 Task: Create a due date automation trigger when advanced on, 2 hours after a card is due add fields without custom field "Resume" set to a date more than 1 days ago.
Action: Mouse moved to (1012, 79)
Screenshot: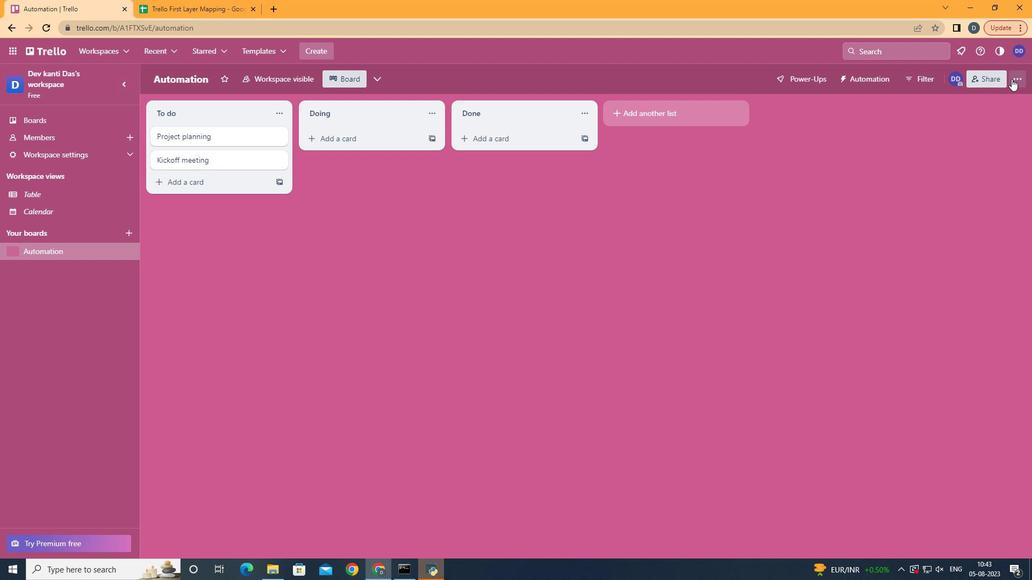 
Action: Mouse pressed left at (1012, 79)
Screenshot: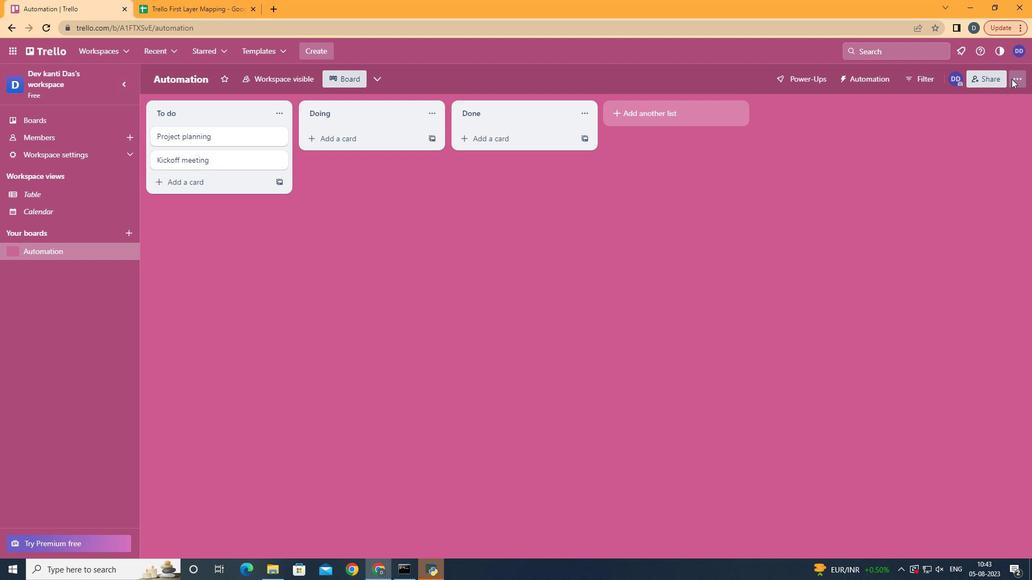 
Action: Mouse moved to (961, 233)
Screenshot: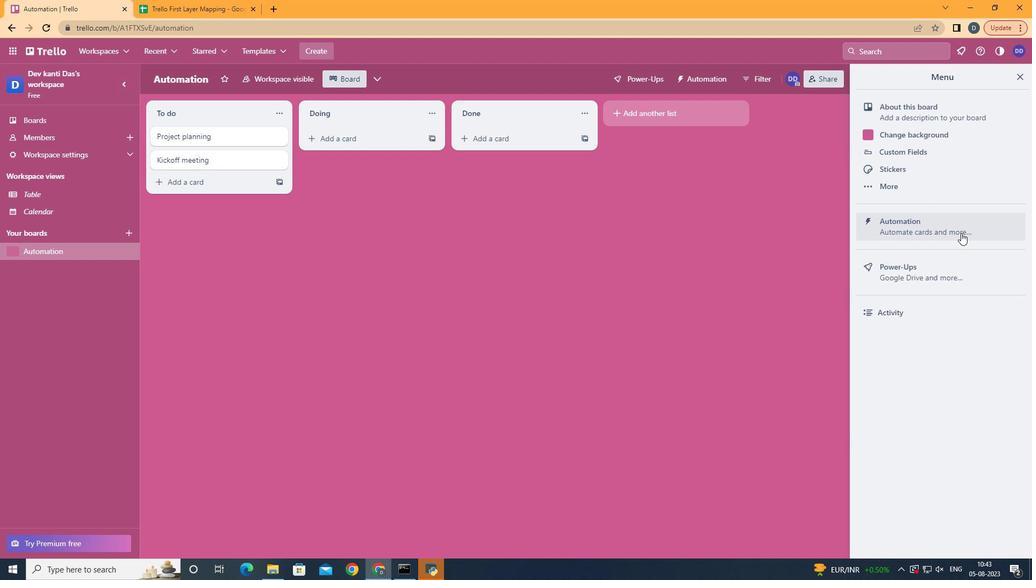 
Action: Mouse pressed left at (961, 233)
Screenshot: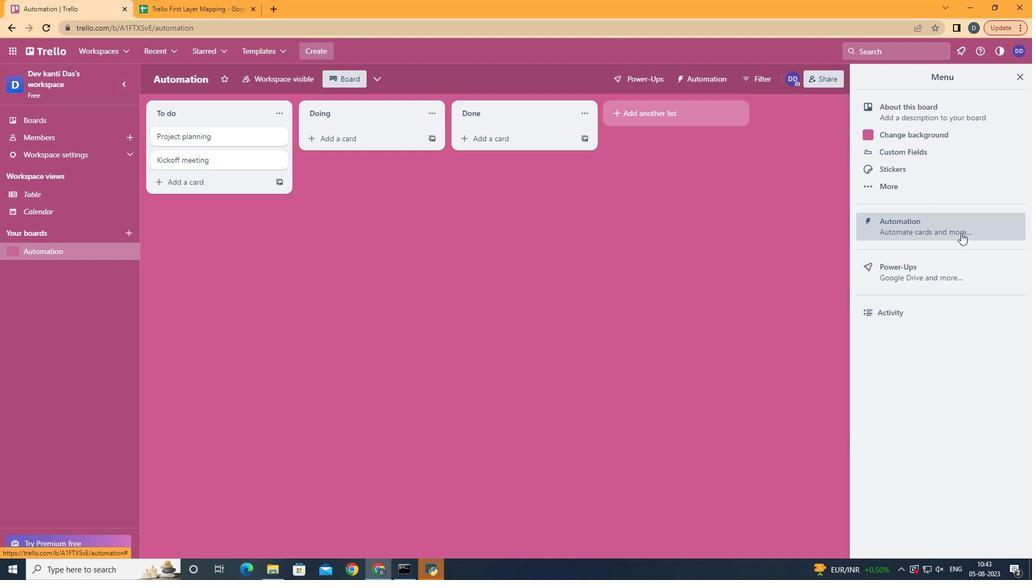 
Action: Mouse moved to (214, 218)
Screenshot: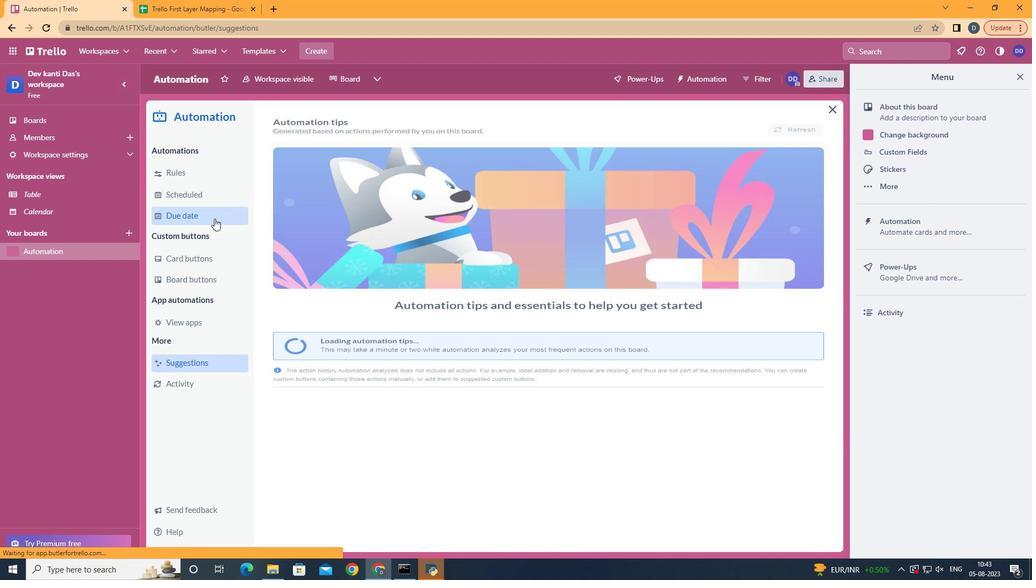 
Action: Mouse pressed left at (214, 218)
Screenshot: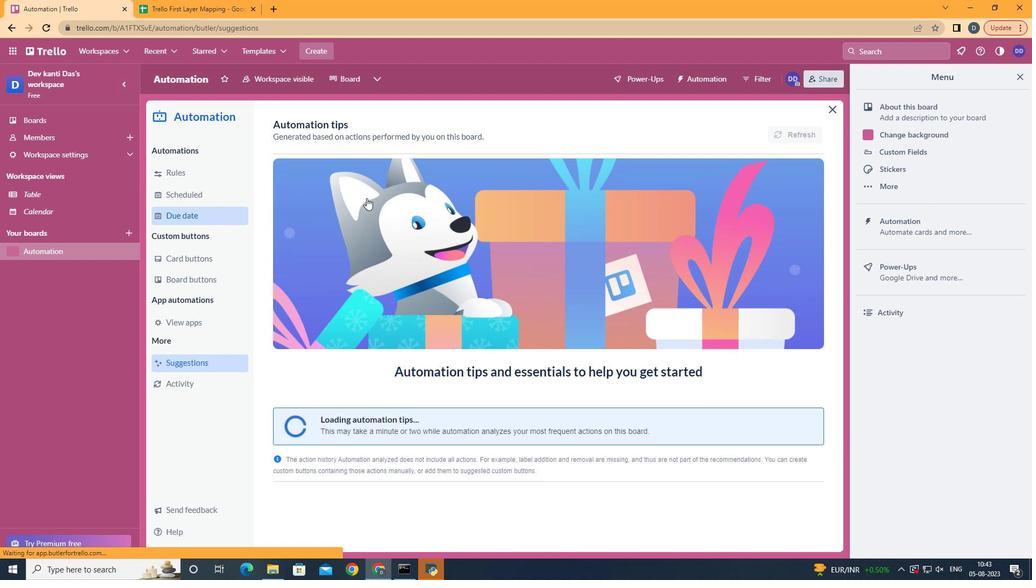 
Action: Mouse moved to (756, 126)
Screenshot: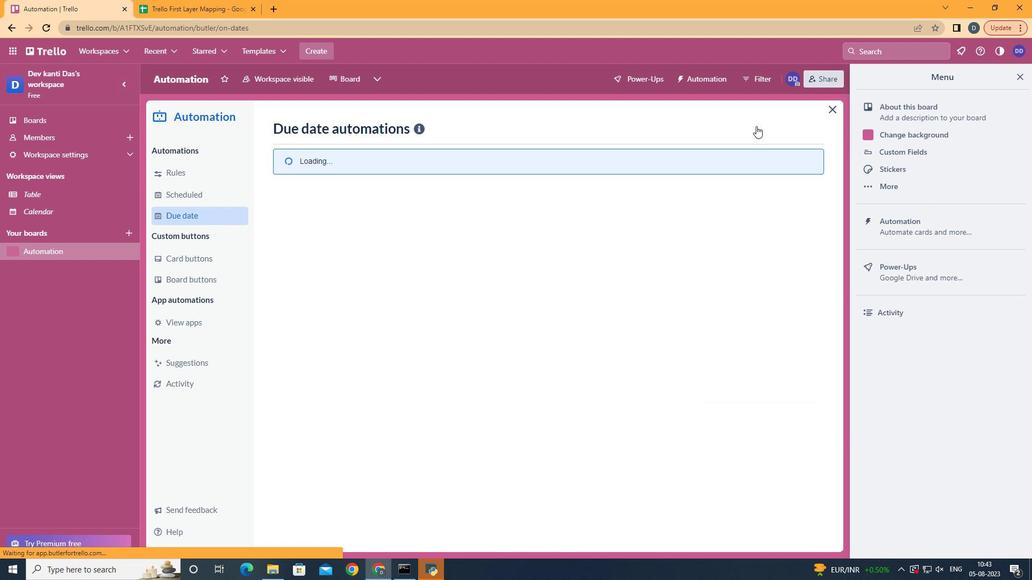 
Action: Mouse pressed left at (756, 126)
Screenshot: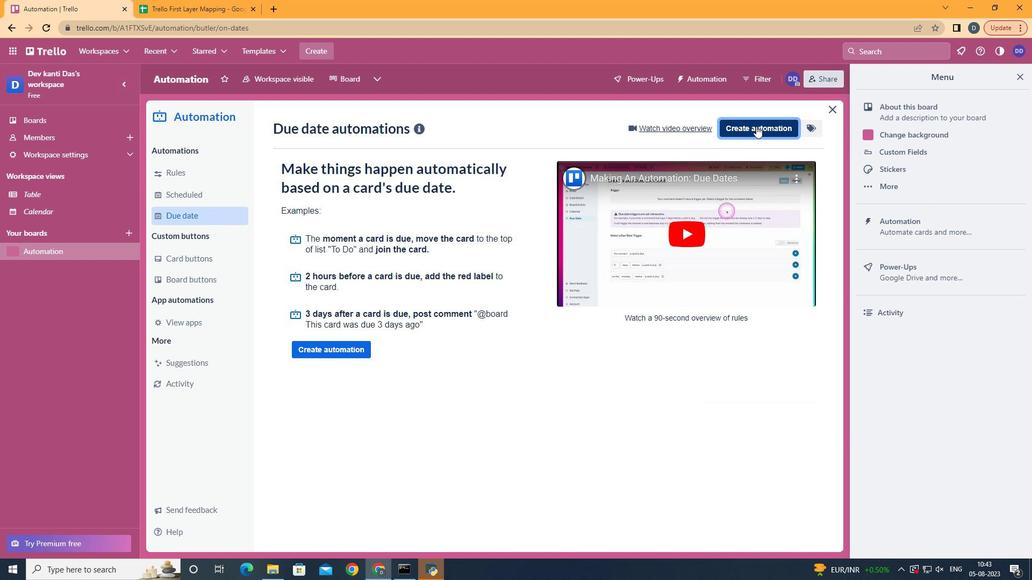 
Action: Mouse moved to (492, 230)
Screenshot: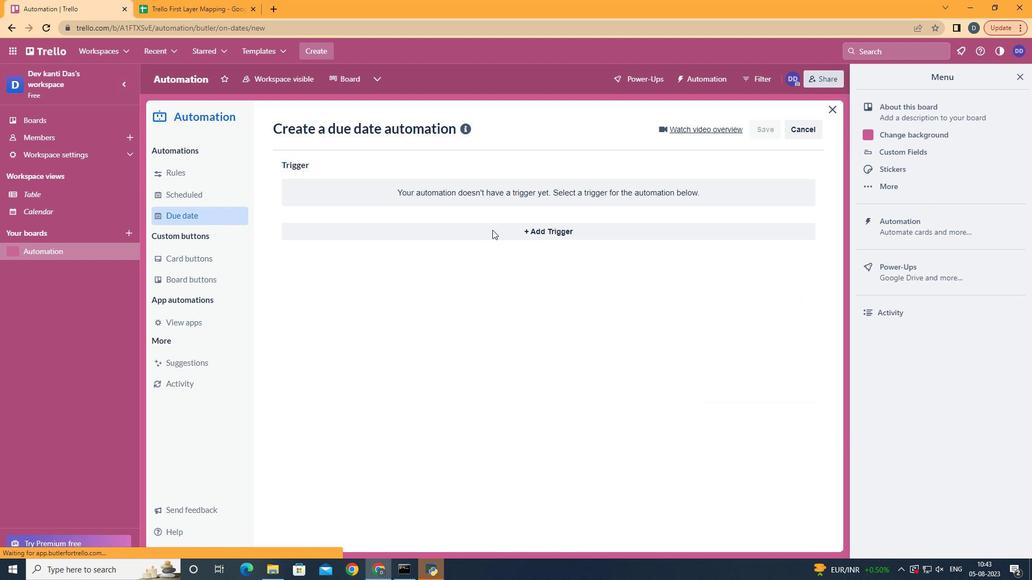 
Action: Mouse pressed left at (492, 230)
Screenshot: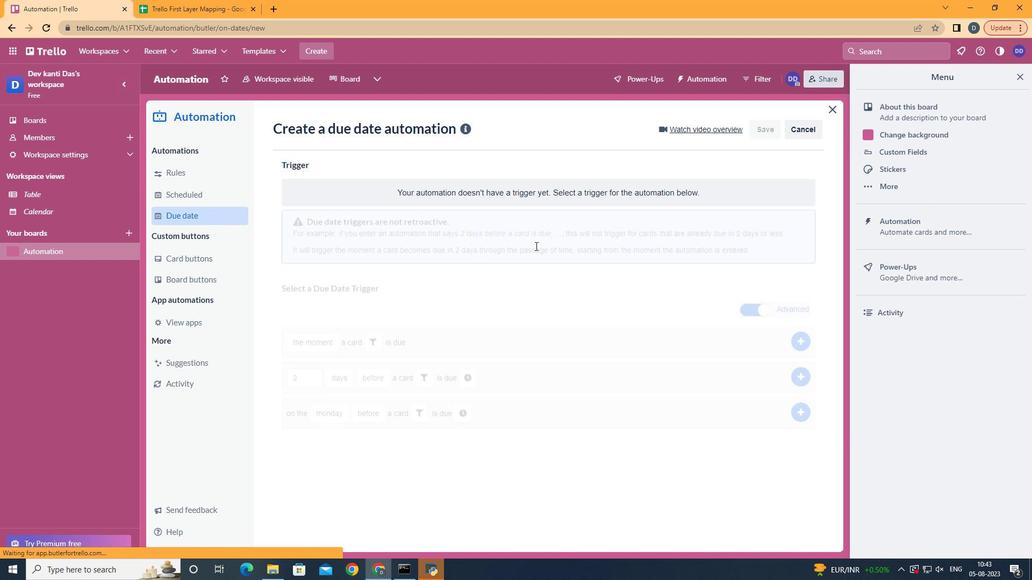 
Action: Mouse moved to (344, 462)
Screenshot: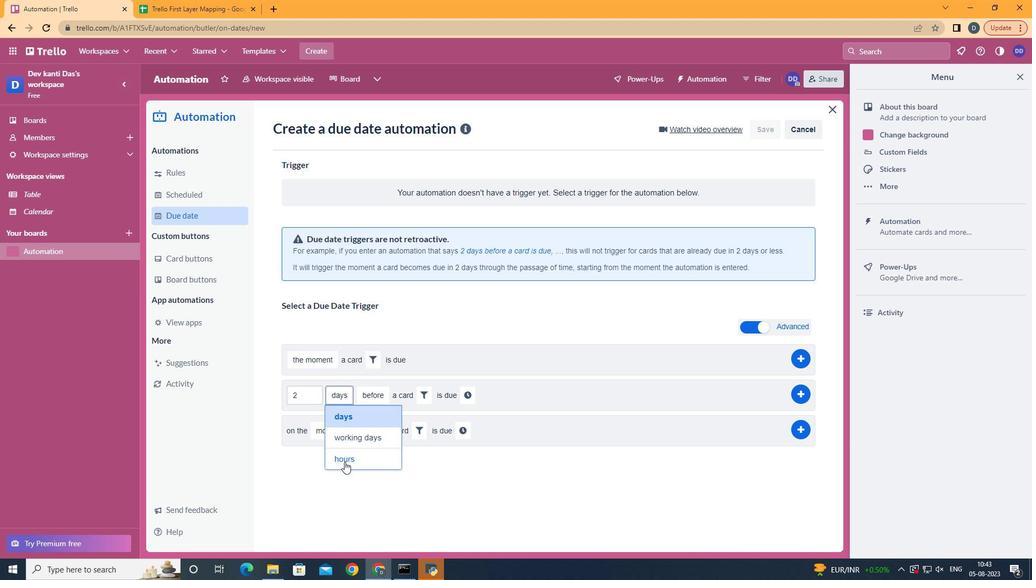 
Action: Mouse pressed left at (344, 462)
Screenshot: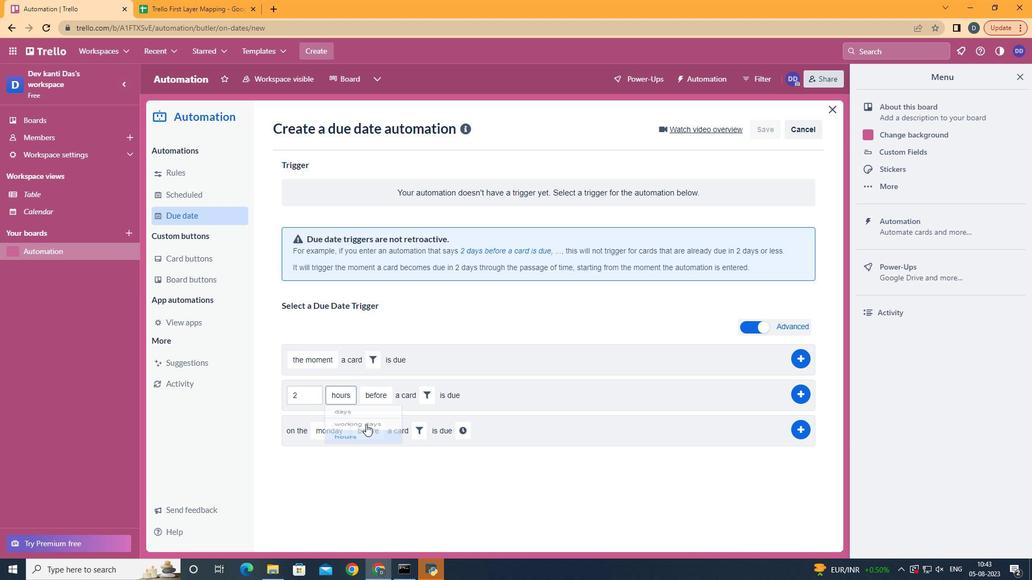 
Action: Mouse moved to (380, 444)
Screenshot: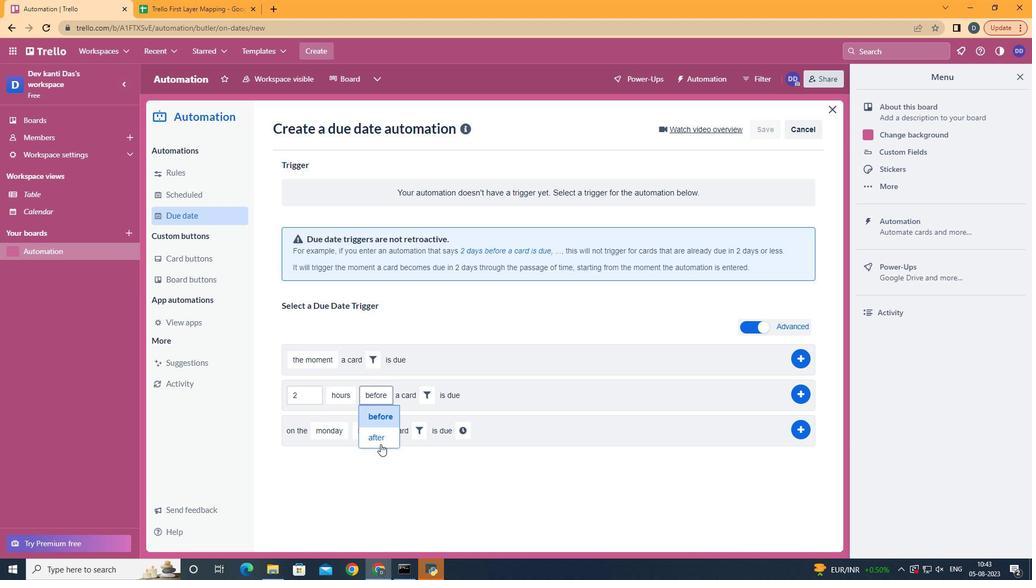 
Action: Mouse pressed left at (380, 444)
Screenshot: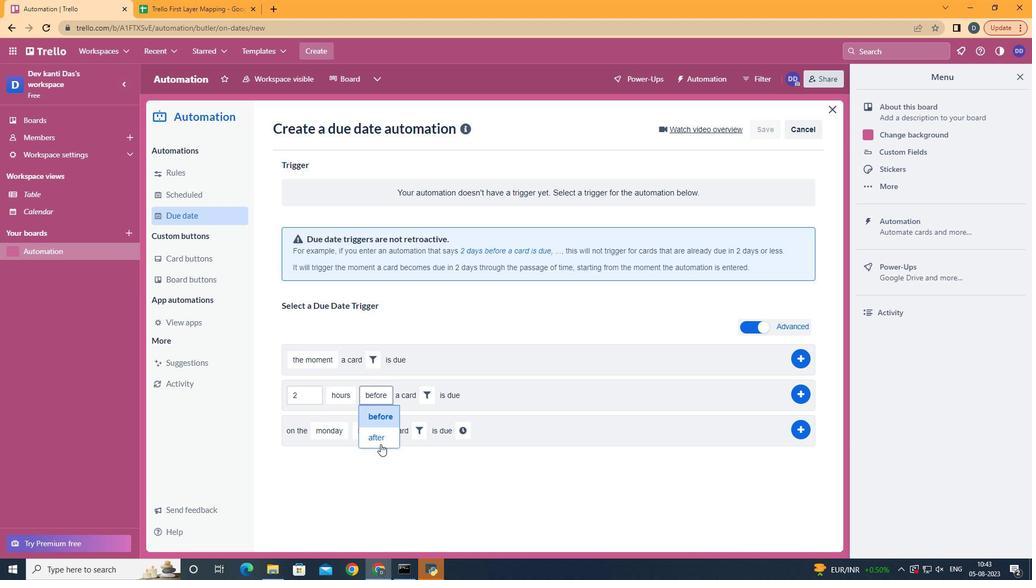
Action: Mouse moved to (427, 395)
Screenshot: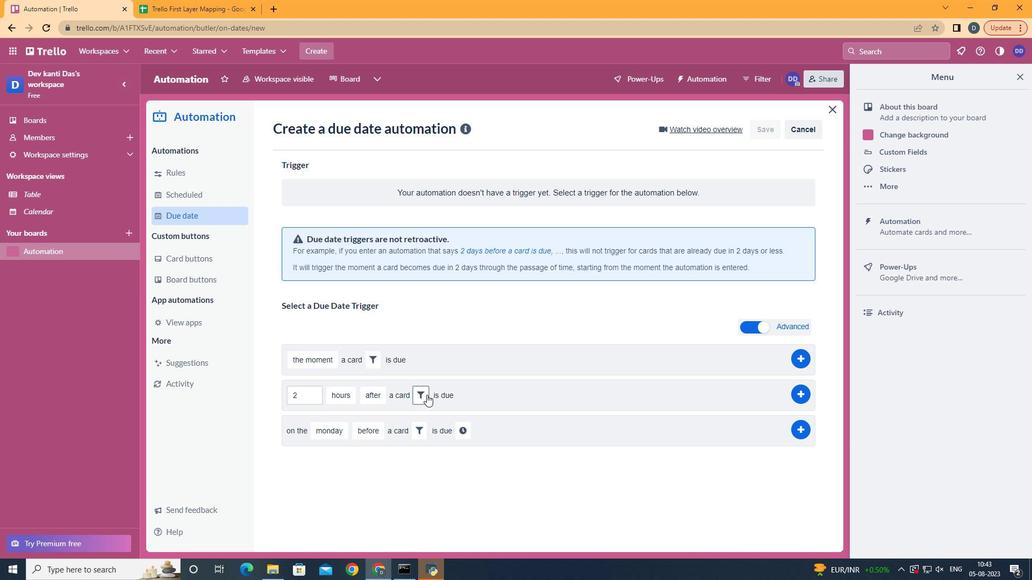 
Action: Mouse pressed left at (427, 395)
Screenshot: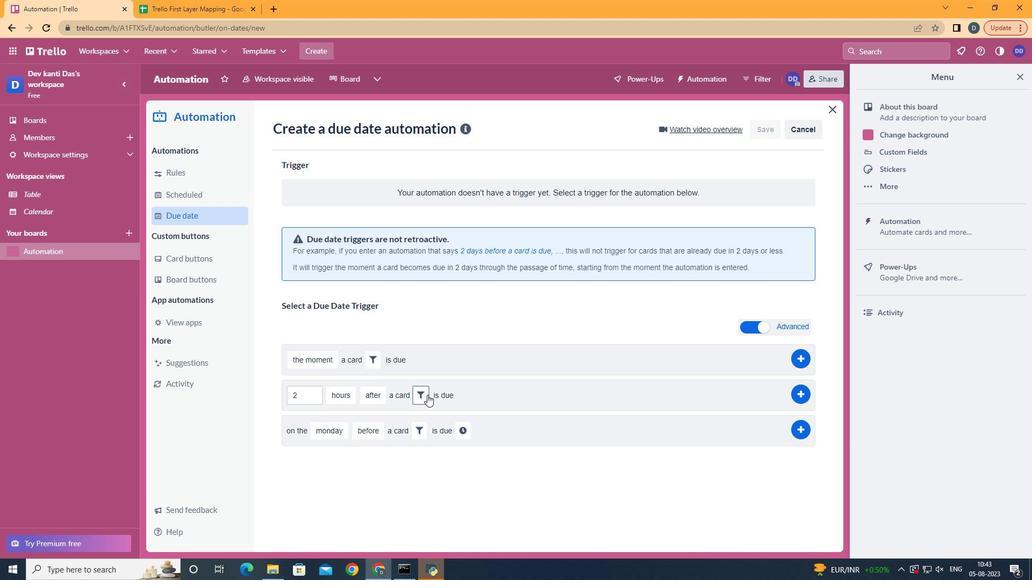 
Action: Mouse moved to (600, 422)
Screenshot: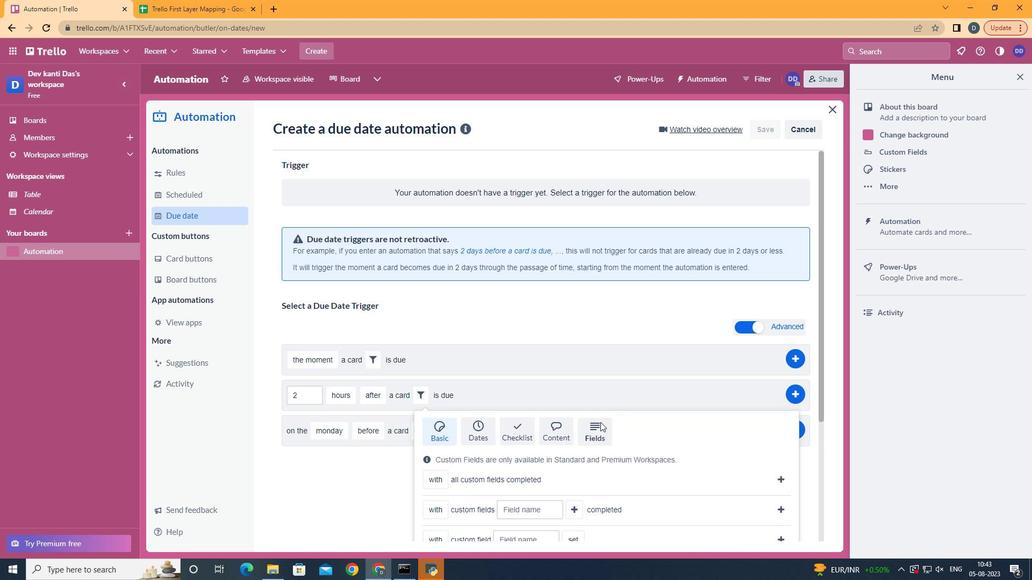 
Action: Mouse pressed left at (600, 422)
Screenshot: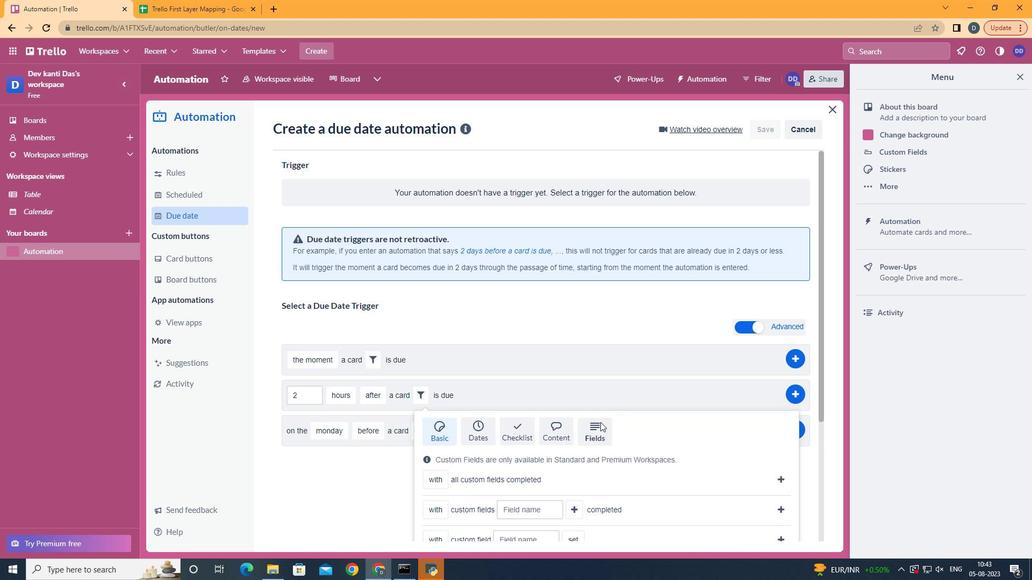 
Action: Mouse scrolled (600, 422) with delta (0, 0)
Screenshot: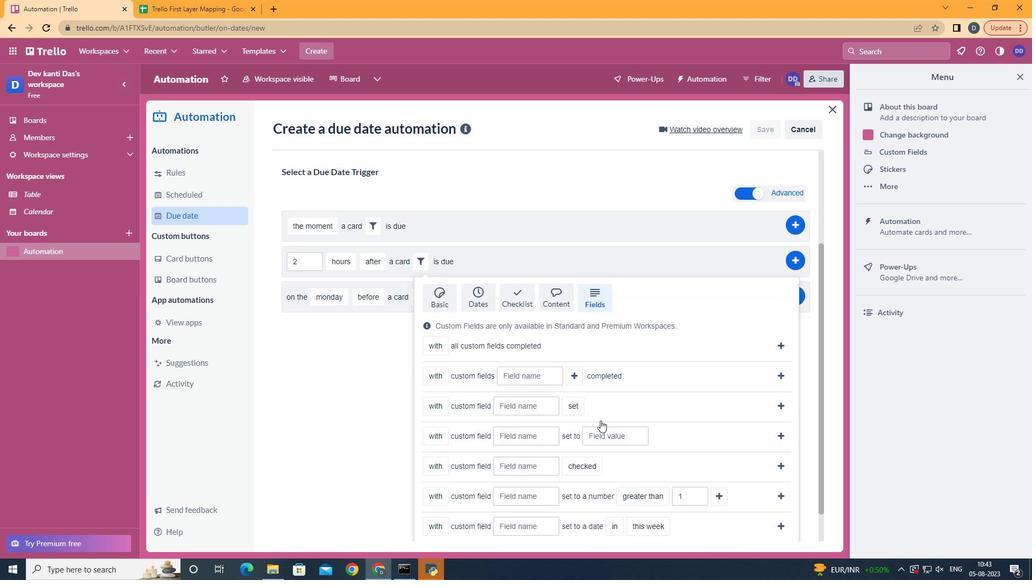 
Action: Mouse scrolled (600, 422) with delta (0, 0)
Screenshot: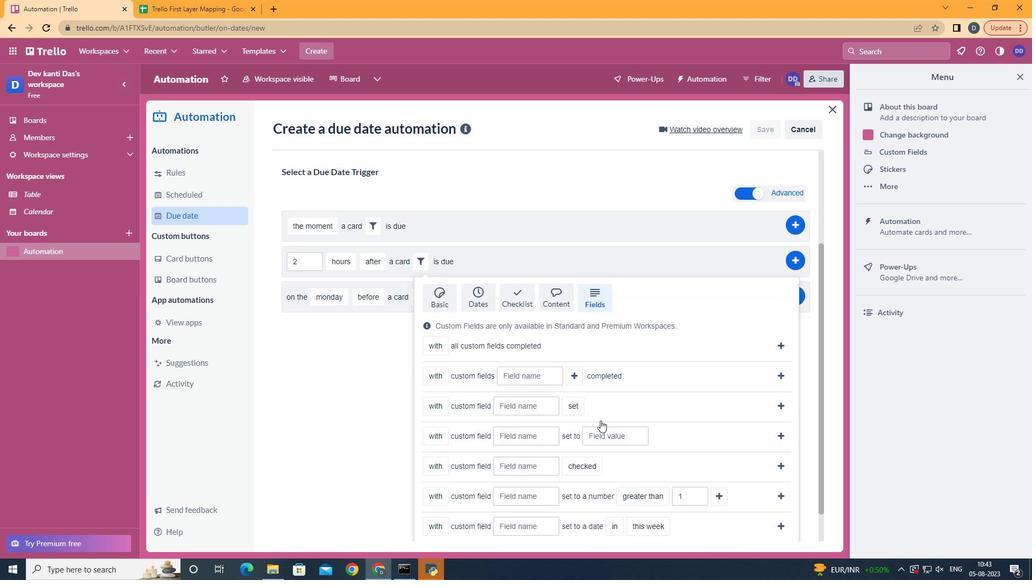
Action: Mouse scrolled (600, 422) with delta (0, 0)
Screenshot: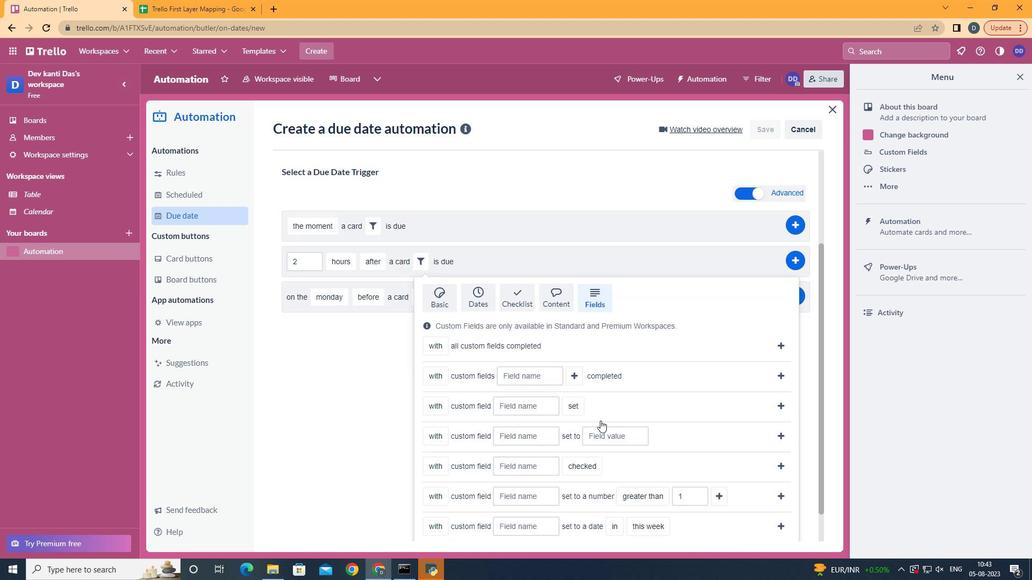 
Action: Mouse scrolled (600, 422) with delta (0, 0)
Screenshot: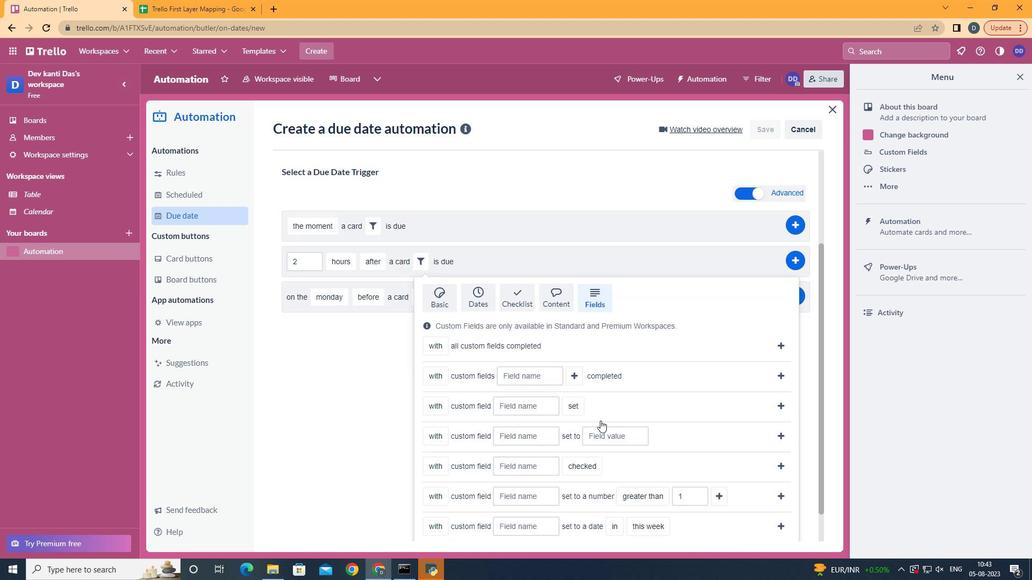 
Action: Mouse scrolled (600, 422) with delta (0, 0)
Screenshot: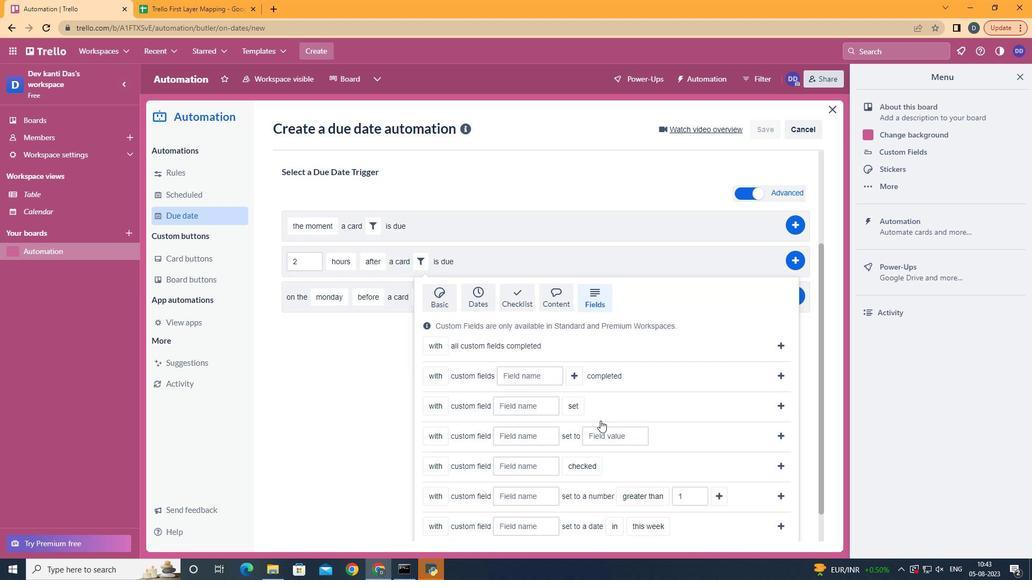 
Action: Mouse scrolled (600, 422) with delta (0, 0)
Screenshot: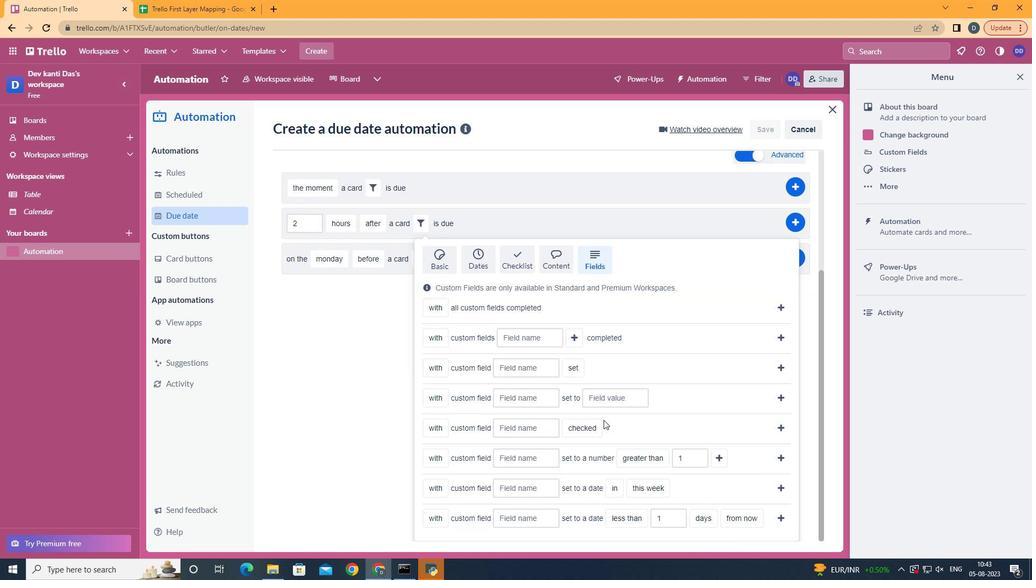 
Action: Mouse moved to (449, 502)
Screenshot: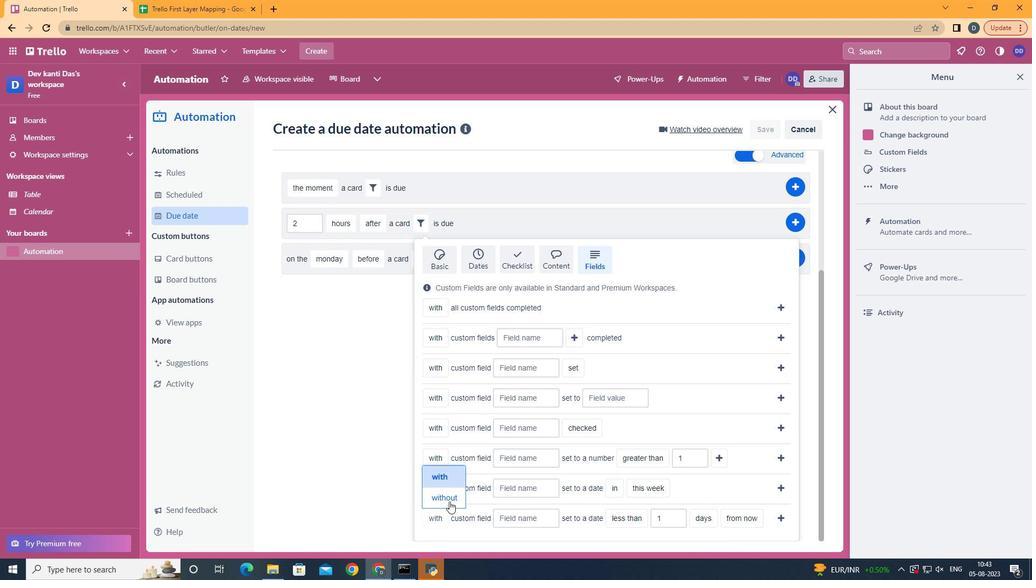 
Action: Mouse pressed left at (449, 502)
Screenshot: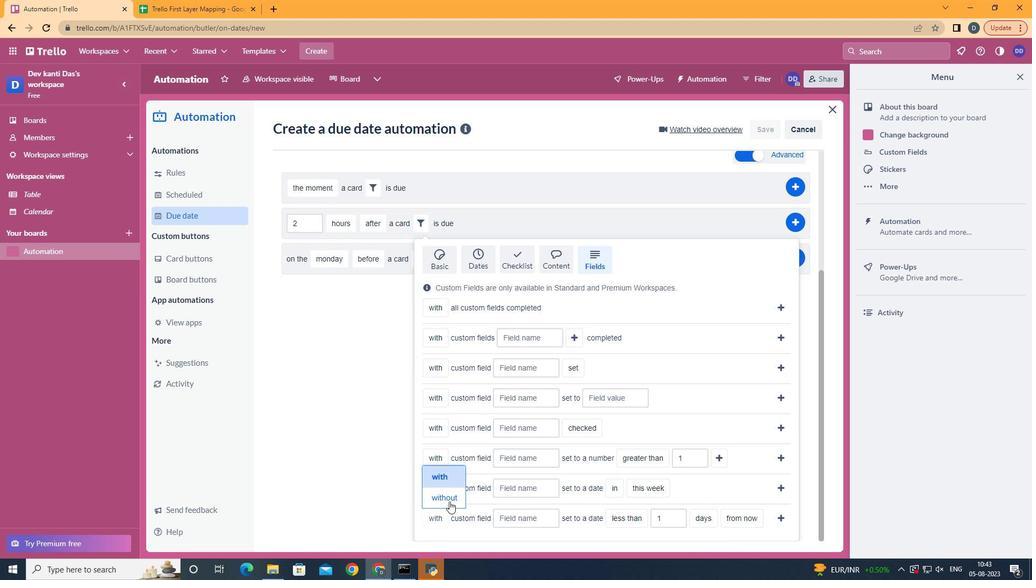 
Action: Mouse moved to (525, 517)
Screenshot: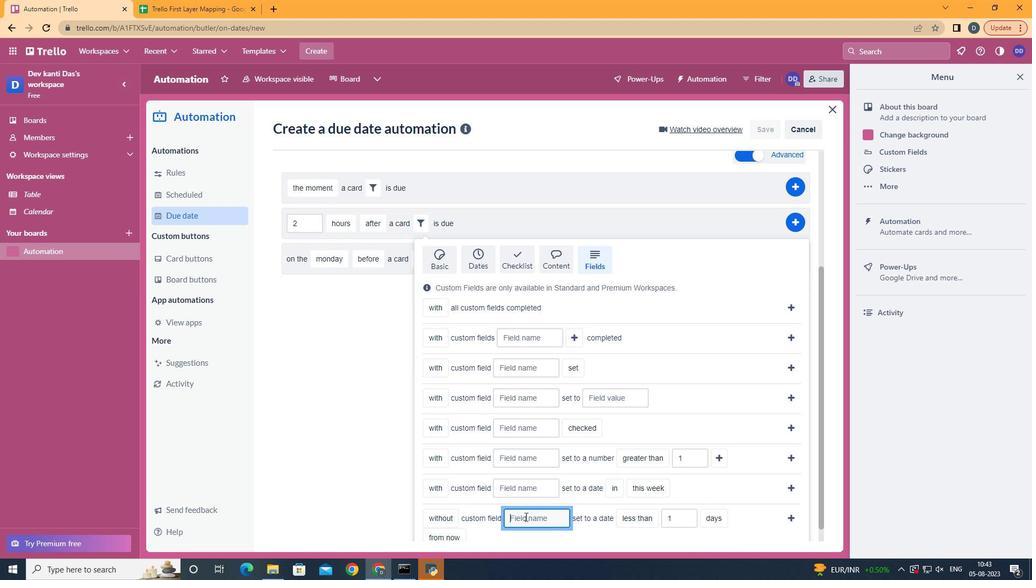 
Action: Mouse pressed left at (525, 517)
Screenshot: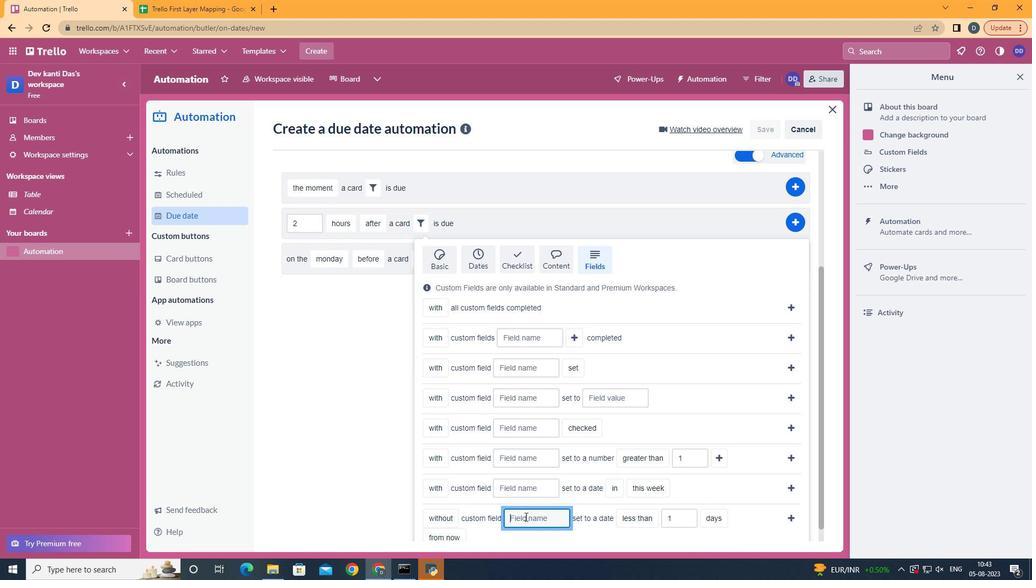 
Action: Key pressed <Key.shift>Resume
Screenshot: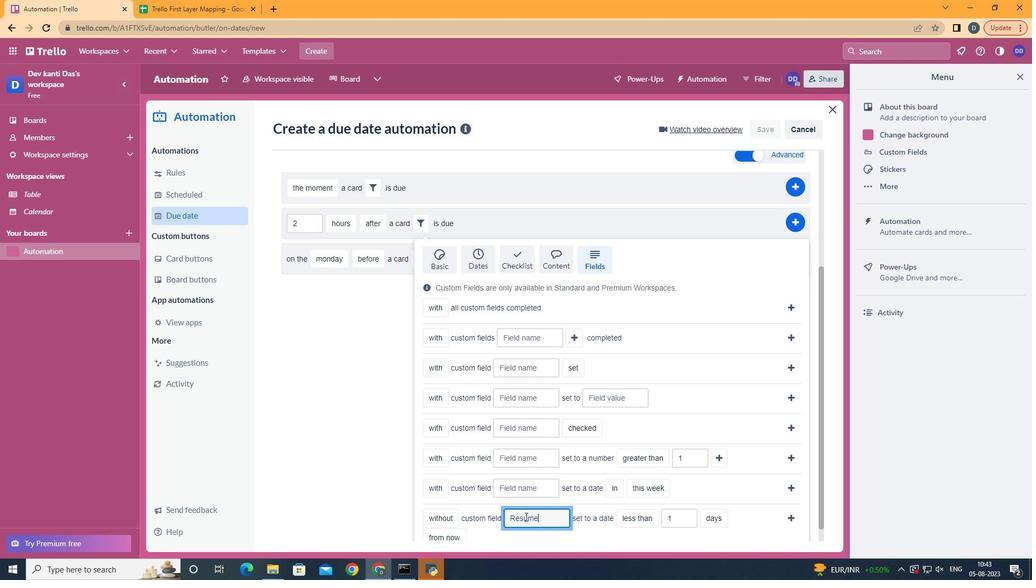 
Action: Mouse moved to (638, 474)
Screenshot: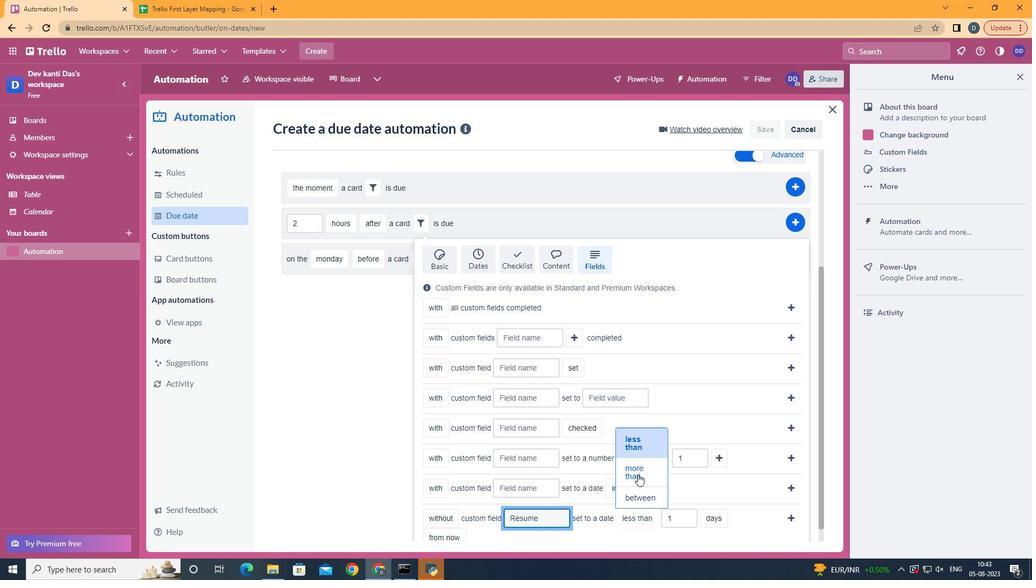 
Action: Mouse pressed left at (638, 474)
Screenshot: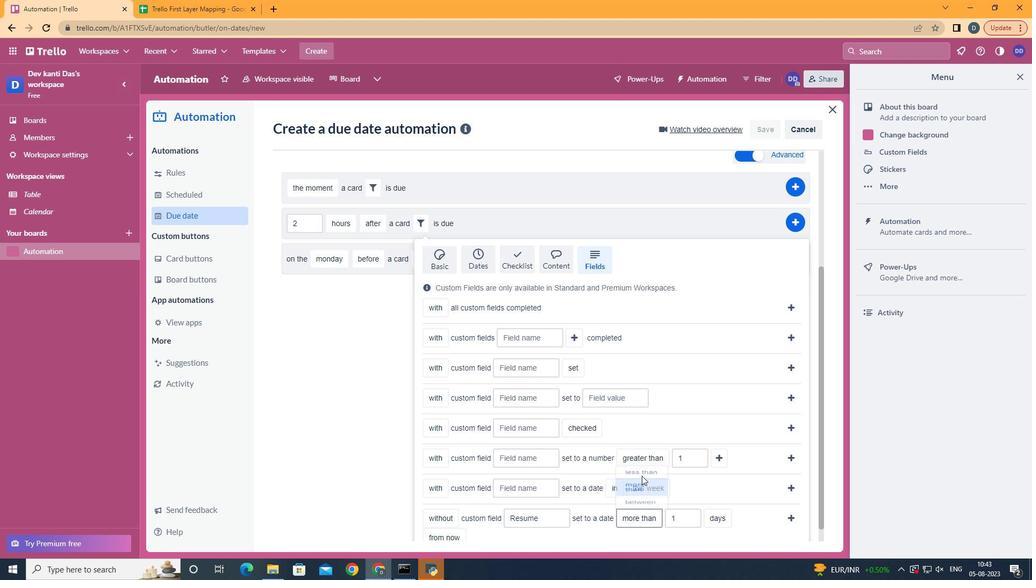
Action: Mouse moved to (732, 474)
Screenshot: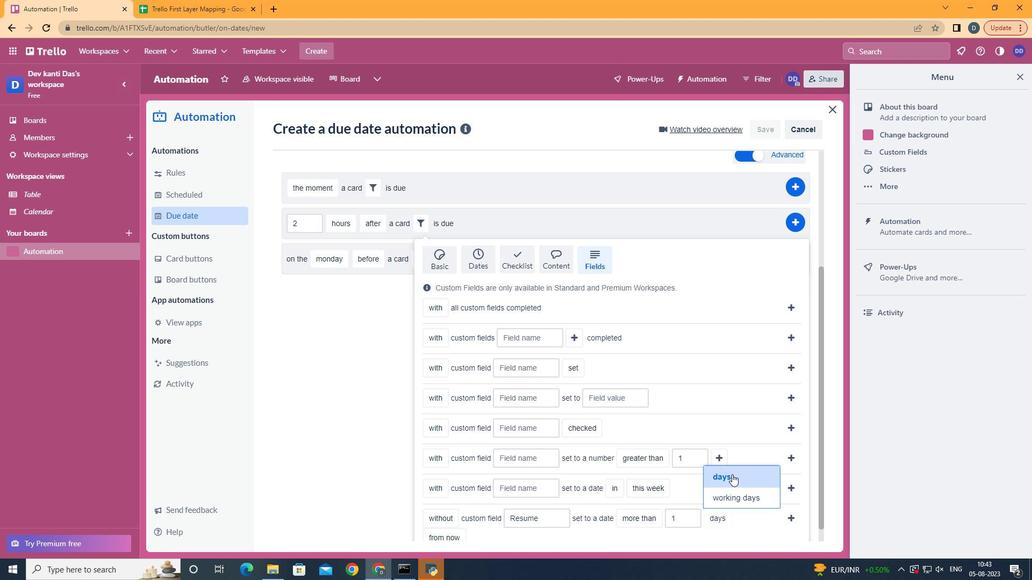 
Action: Mouse pressed left at (732, 474)
Screenshot: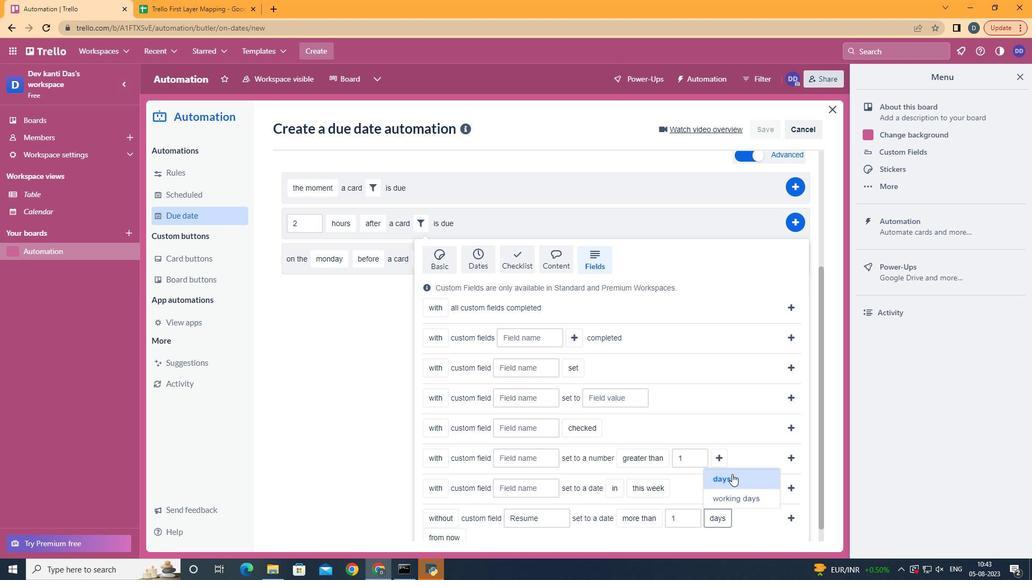 
Action: Mouse scrolled (732, 474) with delta (0, 0)
Screenshot: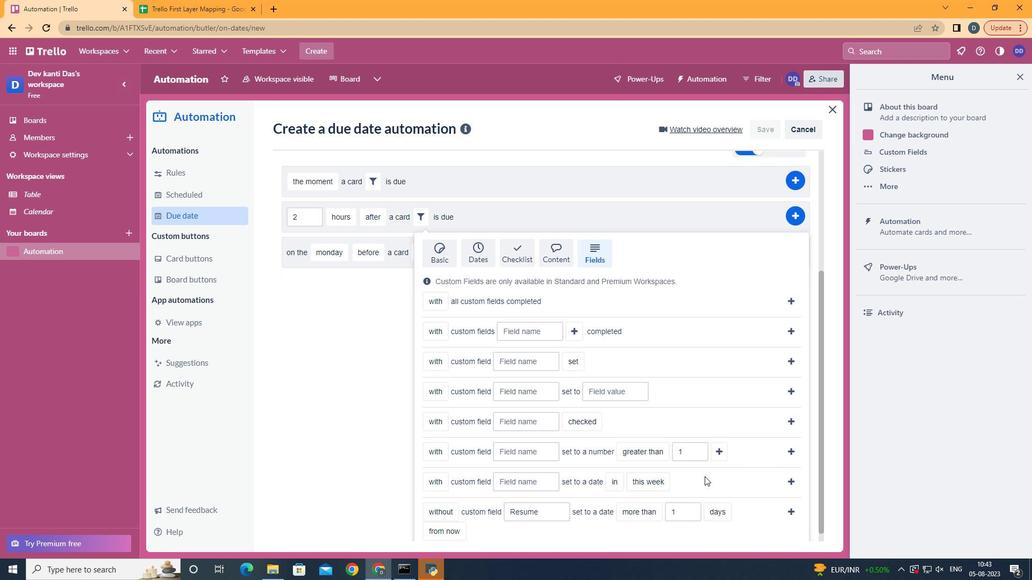 
Action: Mouse scrolled (732, 474) with delta (0, 0)
Screenshot: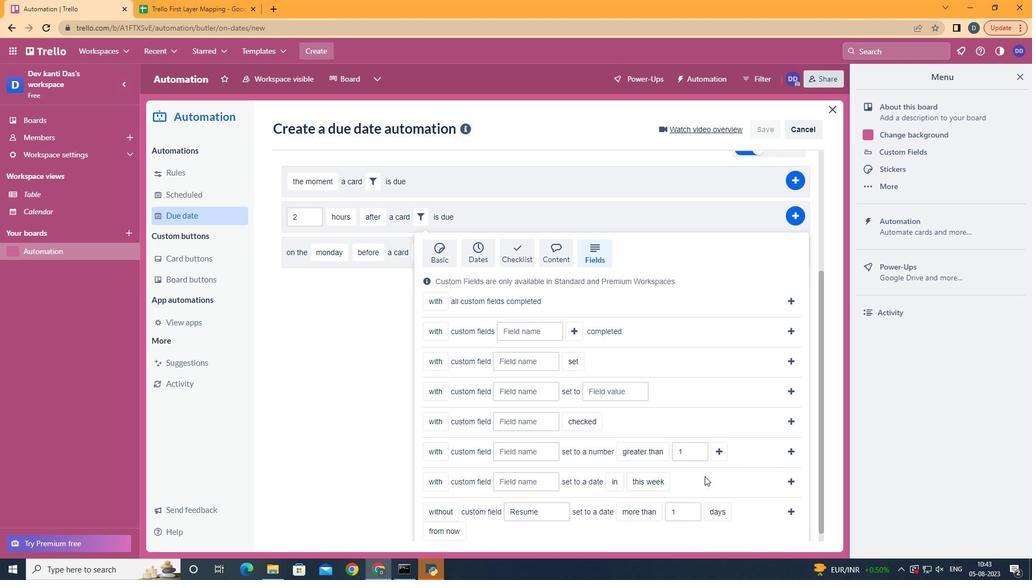 
Action: Mouse scrolled (732, 474) with delta (0, 0)
Screenshot: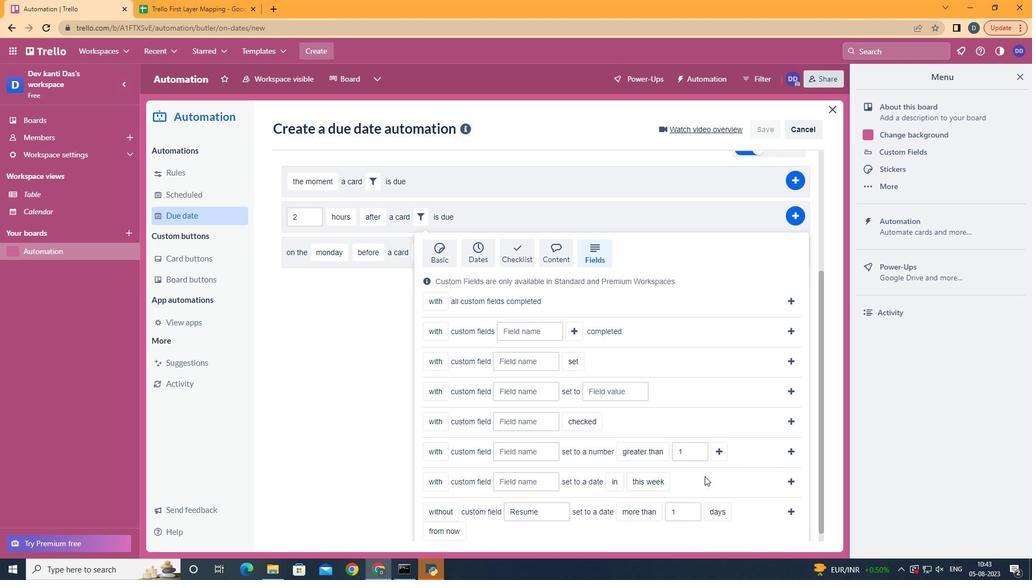 
Action: Mouse scrolled (732, 474) with delta (0, 0)
Screenshot: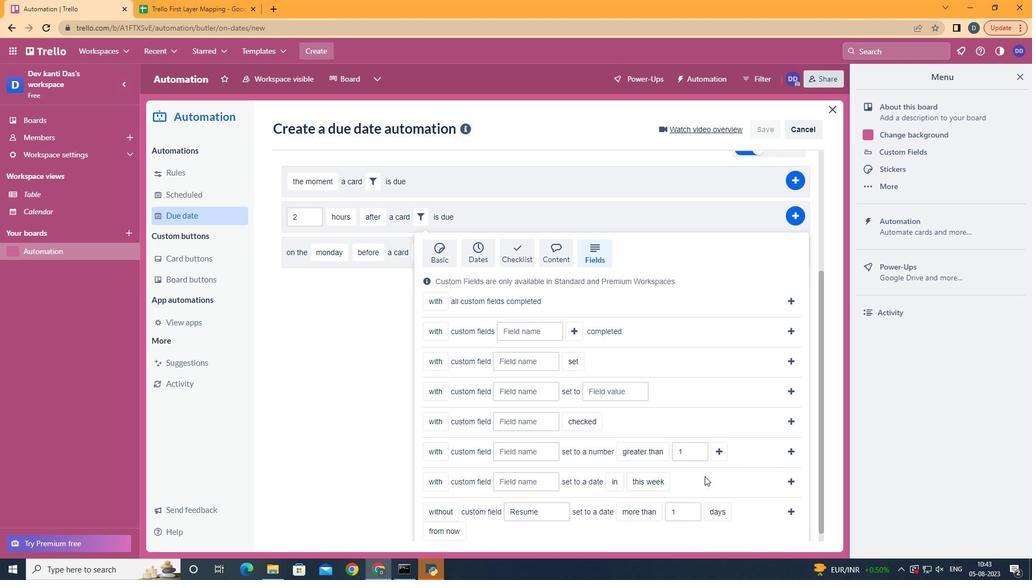 
Action: Mouse moved to (454, 499)
Screenshot: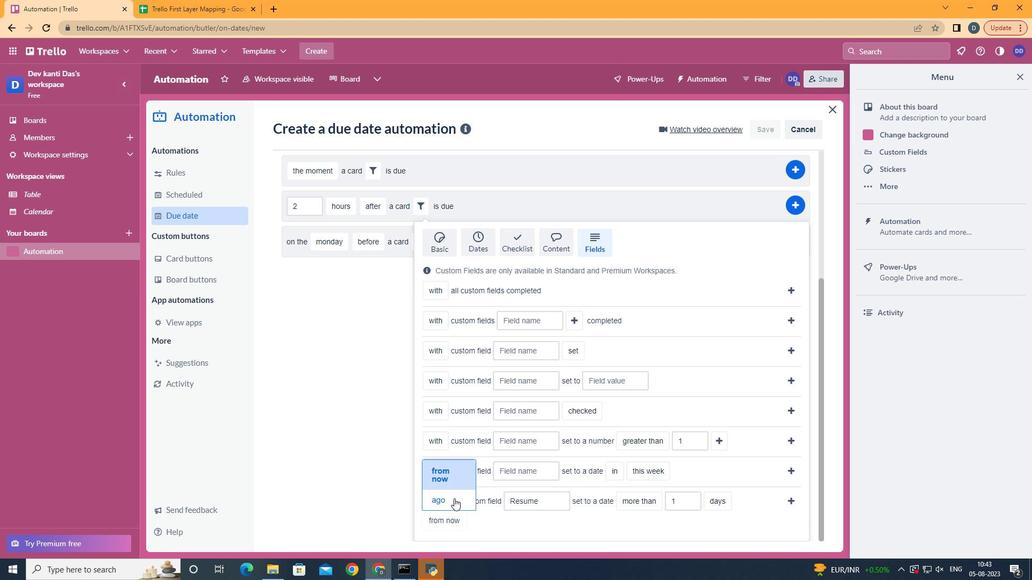 
Action: Mouse pressed left at (454, 499)
Screenshot: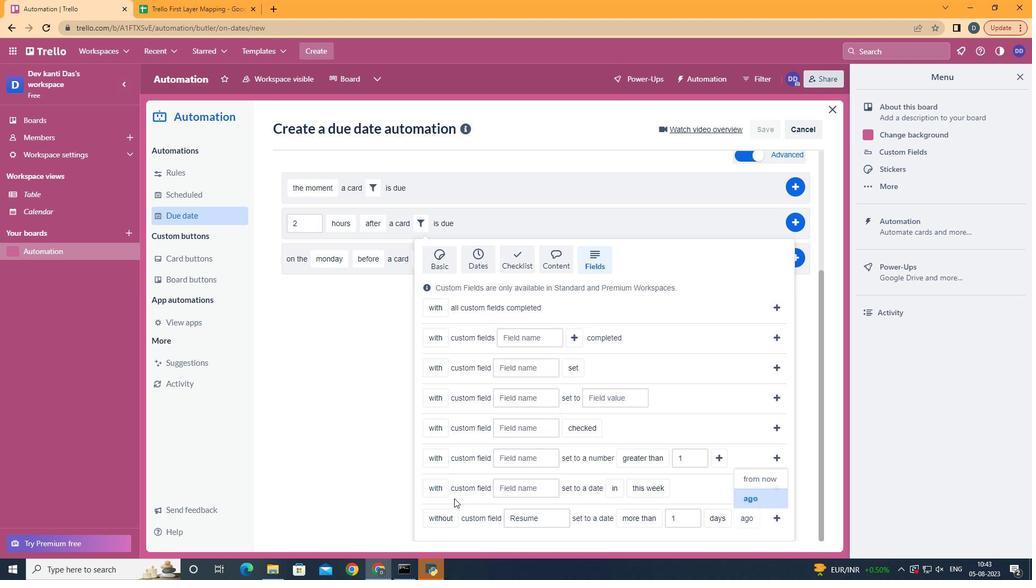 
Action: Mouse moved to (782, 520)
Screenshot: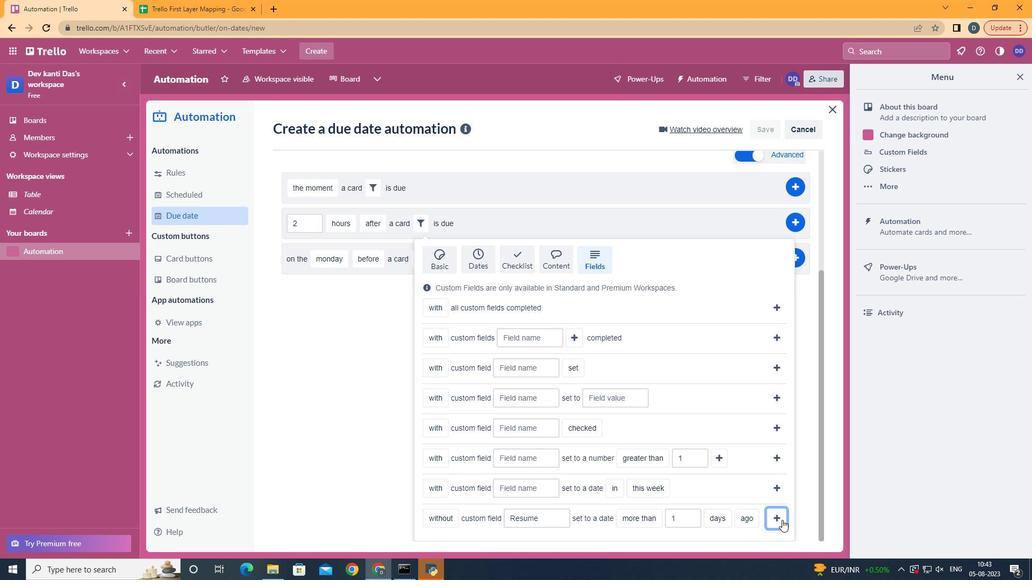 
Action: Mouse pressed left at (782, 520)
Screenshot: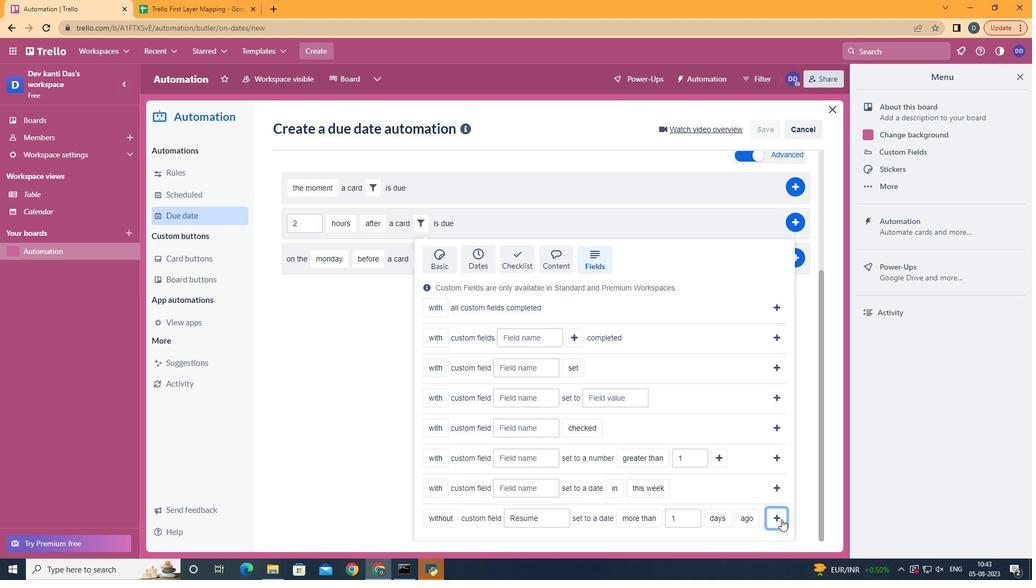 
Action: Mouse moved to (794, 394)
Screenshot: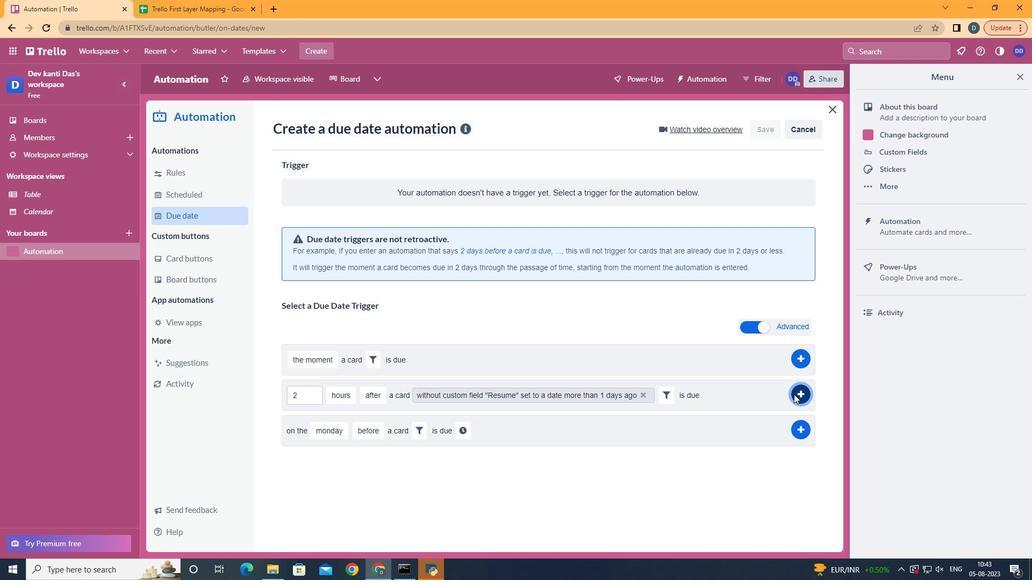 
Action: Mouse pressed left at (794, 394)
Screenshot: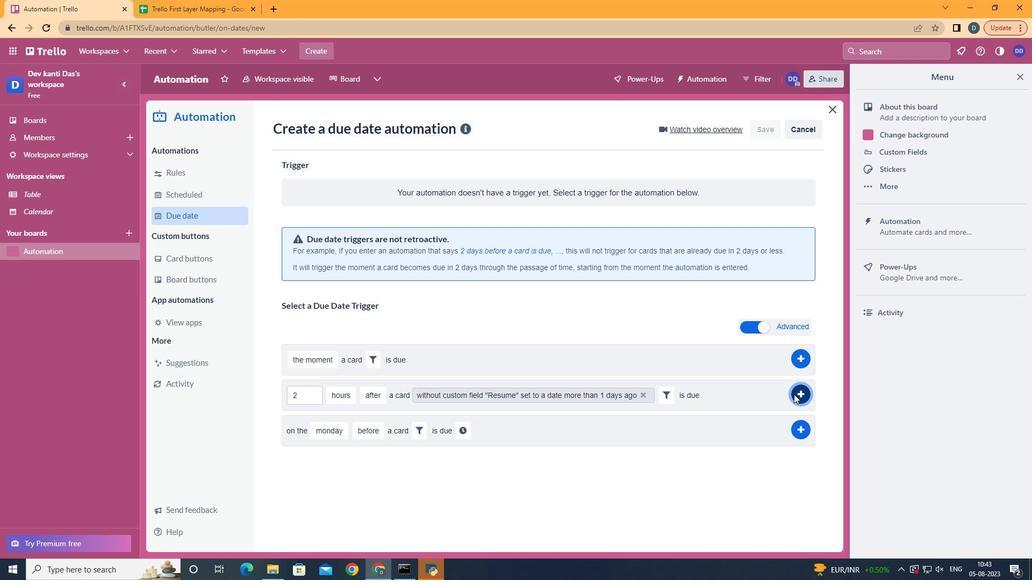 
Action: Mouse moved to (420, 192)
Screenshot: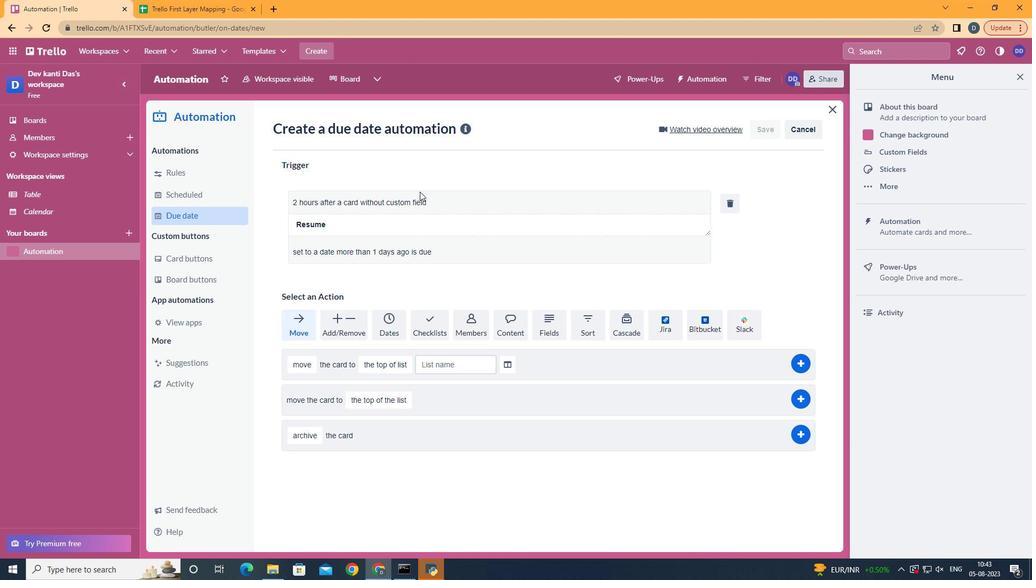 
